 Task: Set the record directory to your desktop.
Action: Mouse moved to (102, 10)
Screenshot: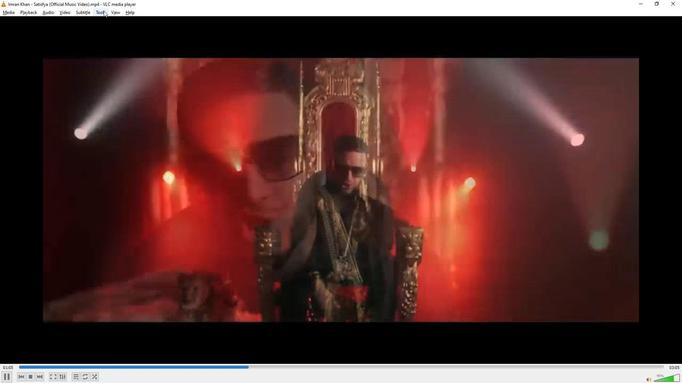 
Action: Mouse pressed left at (102, 10)
Screenshot: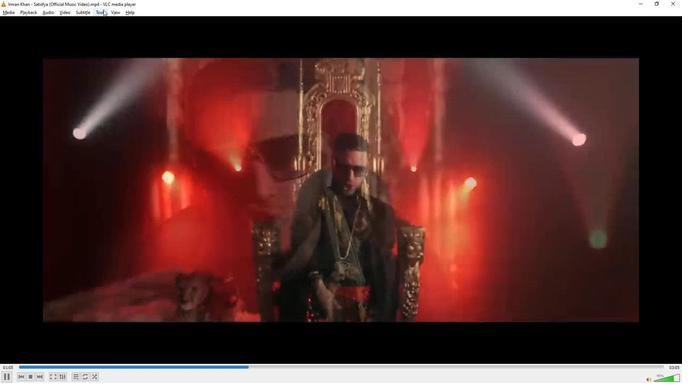 
Action: Mouse moved to (119, 97)
Screenshot: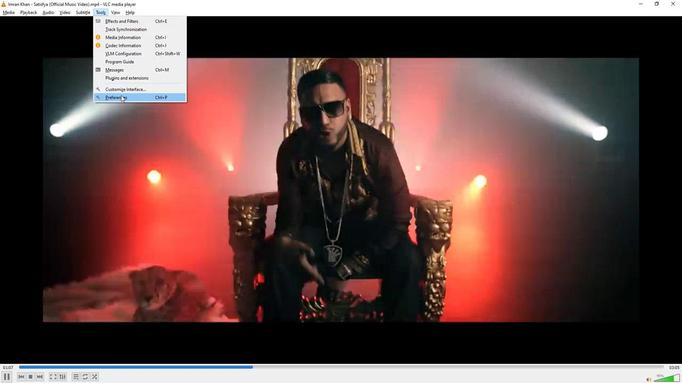 
Action: Mouse pressed left at (119, 97)
Screenshot: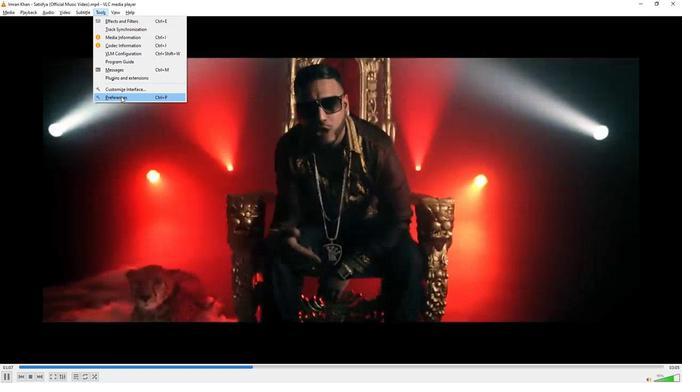 
Action: Mouse moved to (183, 99)
Screenshot: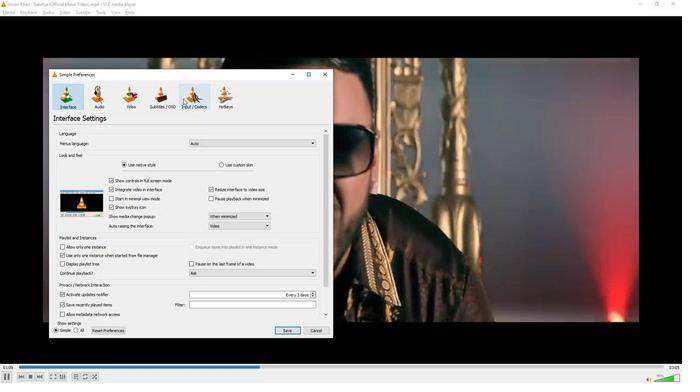 
Action: Mouse pressed left at (183, 99)
Screenshot: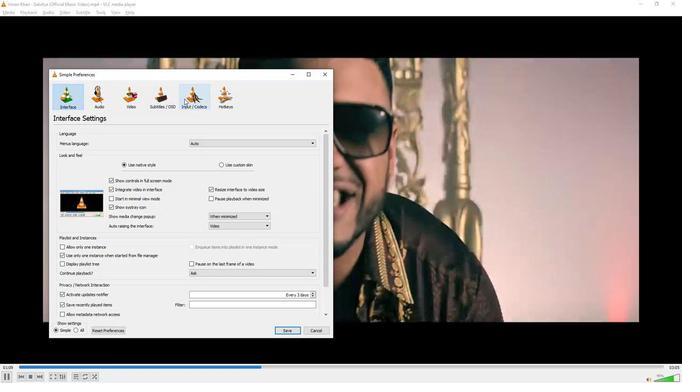 
Action: Mouse moved to (307, 237)
Screenshot: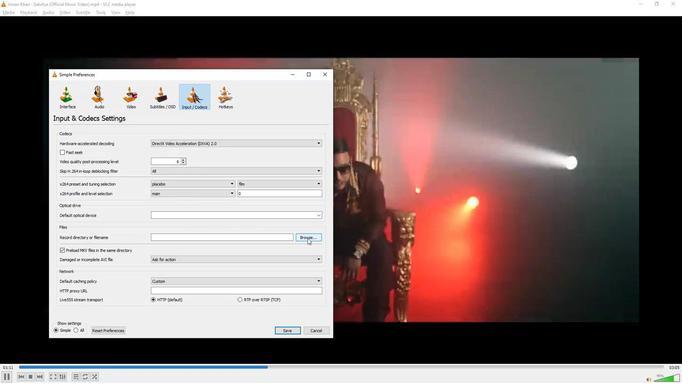 
Action: Mouse pressed left at (307, 237)
Screenshot: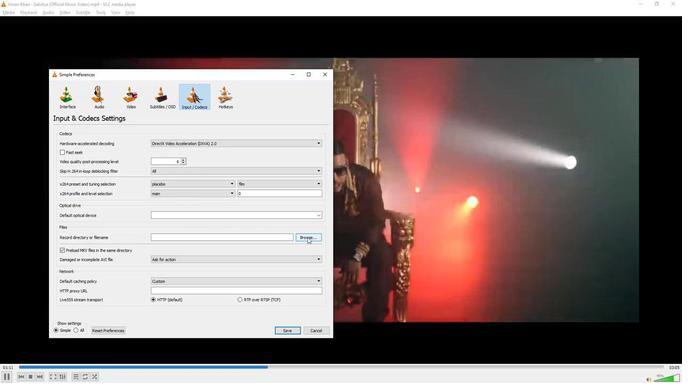 
Action: Mouse moved to (82, 155)
Screenshot: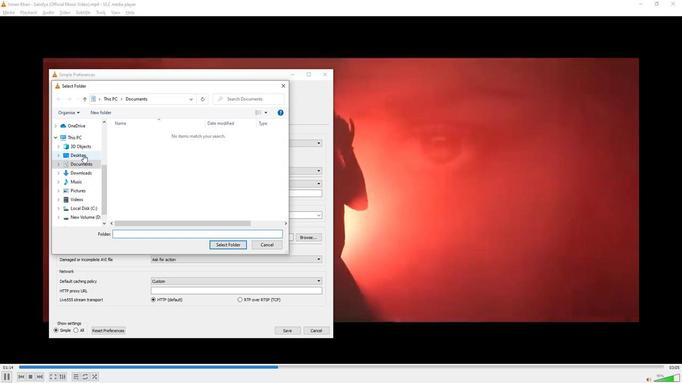 
Action: Mouse pressed left at (82, 155)
Screenshot: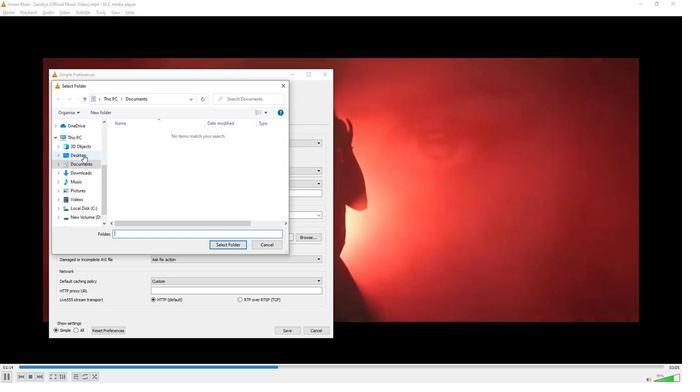 
Action: Mouse moved to (228, 245)
Screenshot: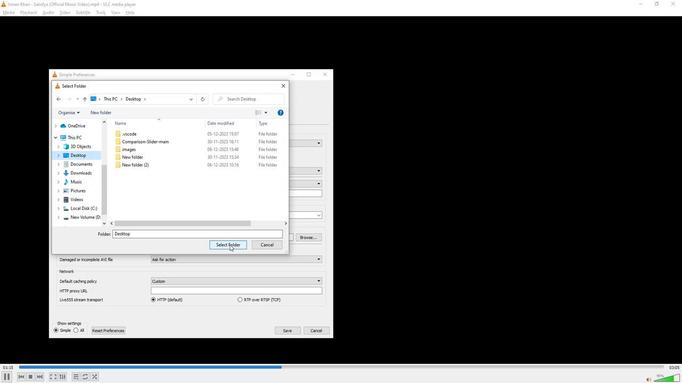 
Action: Mouse pressed left at (228, 245)
Screenshot: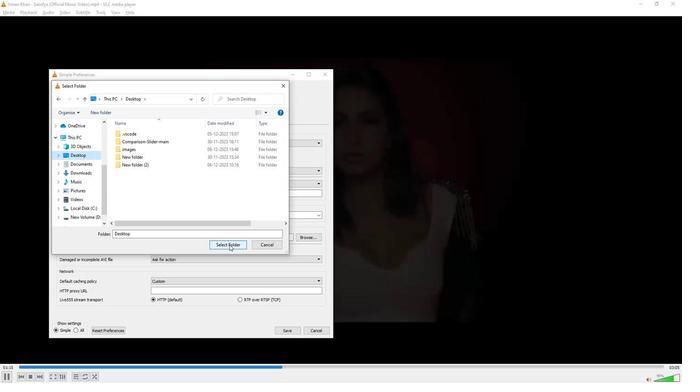 
Action: Mouse moved to (338, 267)
Screenshot: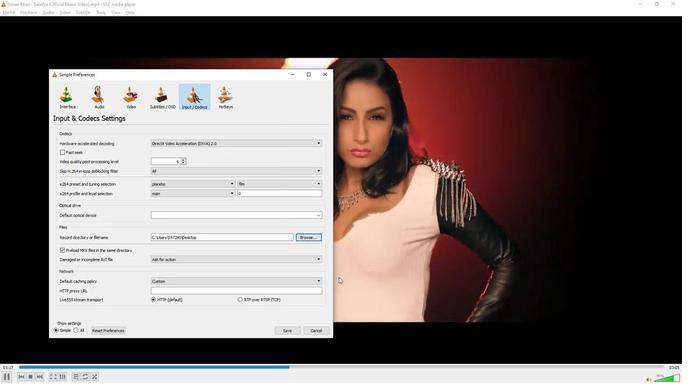 
